 Task: Create Card Lead Generation Campaign in Board Newsletter Planning to Workspace Ad Operations. Create Card Investment Performance Review in Board Brand Reputation Management to Workspace Ad Operations. Create Card Lead Magnet Creation in Board Customer Feedback Collection and Response Management to Workspace Ad Operations
Action: Mouse moved to (53, 492)
Screenshot: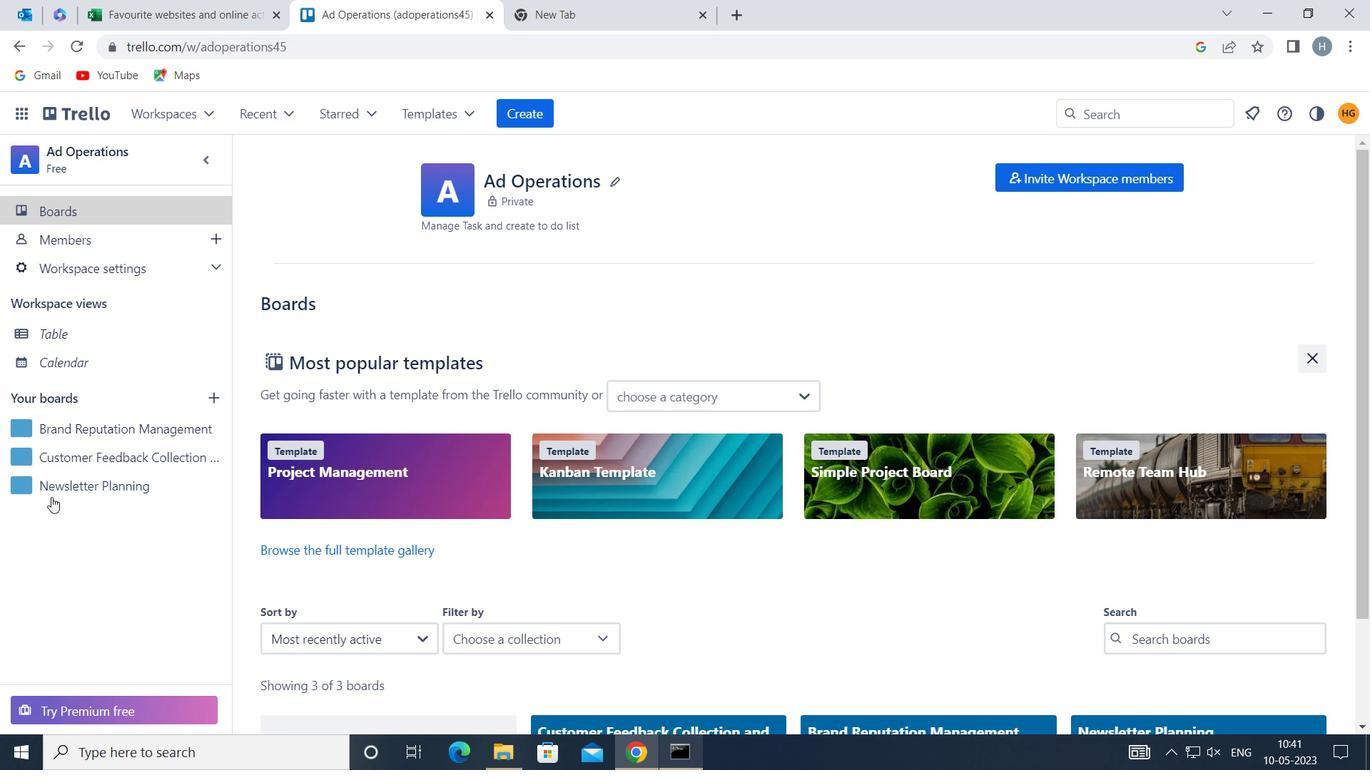 
Action: Mouse pressed left at (53, 492)
Screenshot: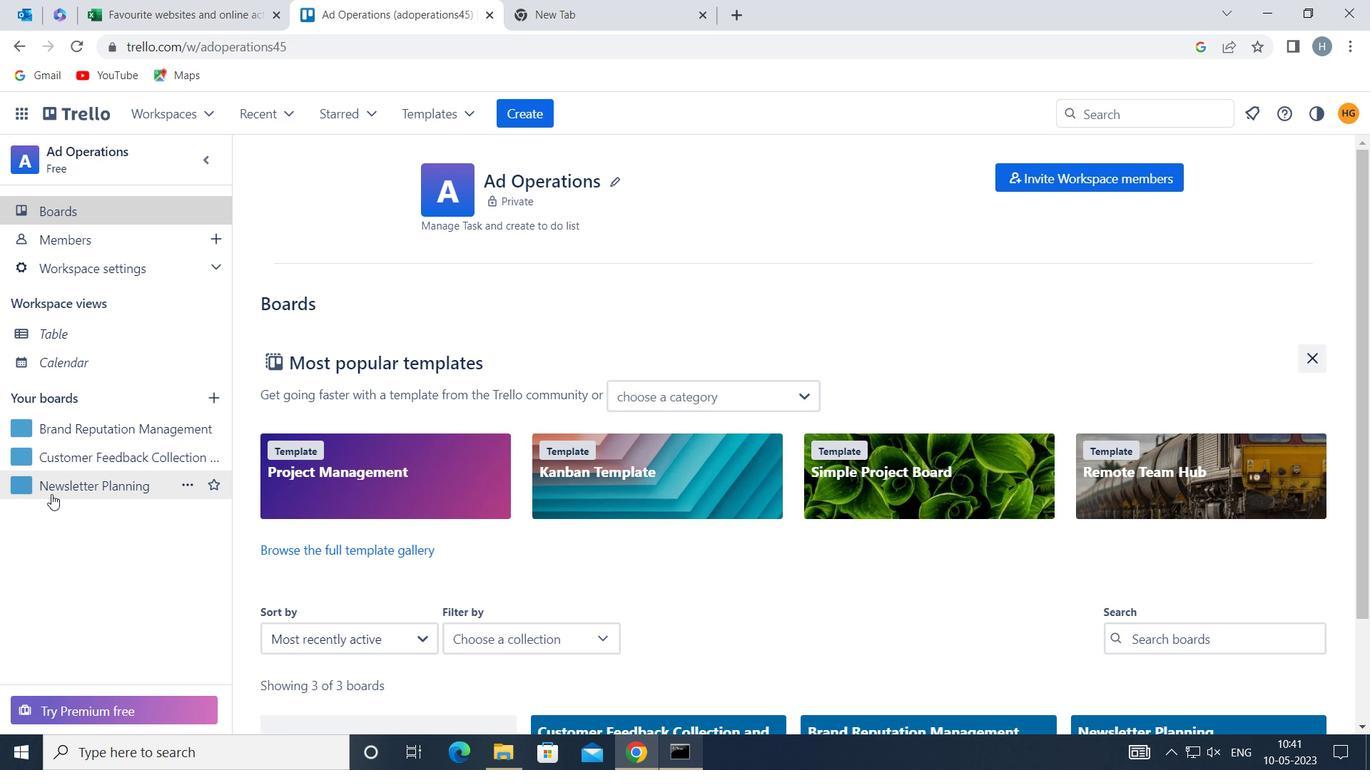 
Action: Mouse moved to (353, 263)
Screenshot: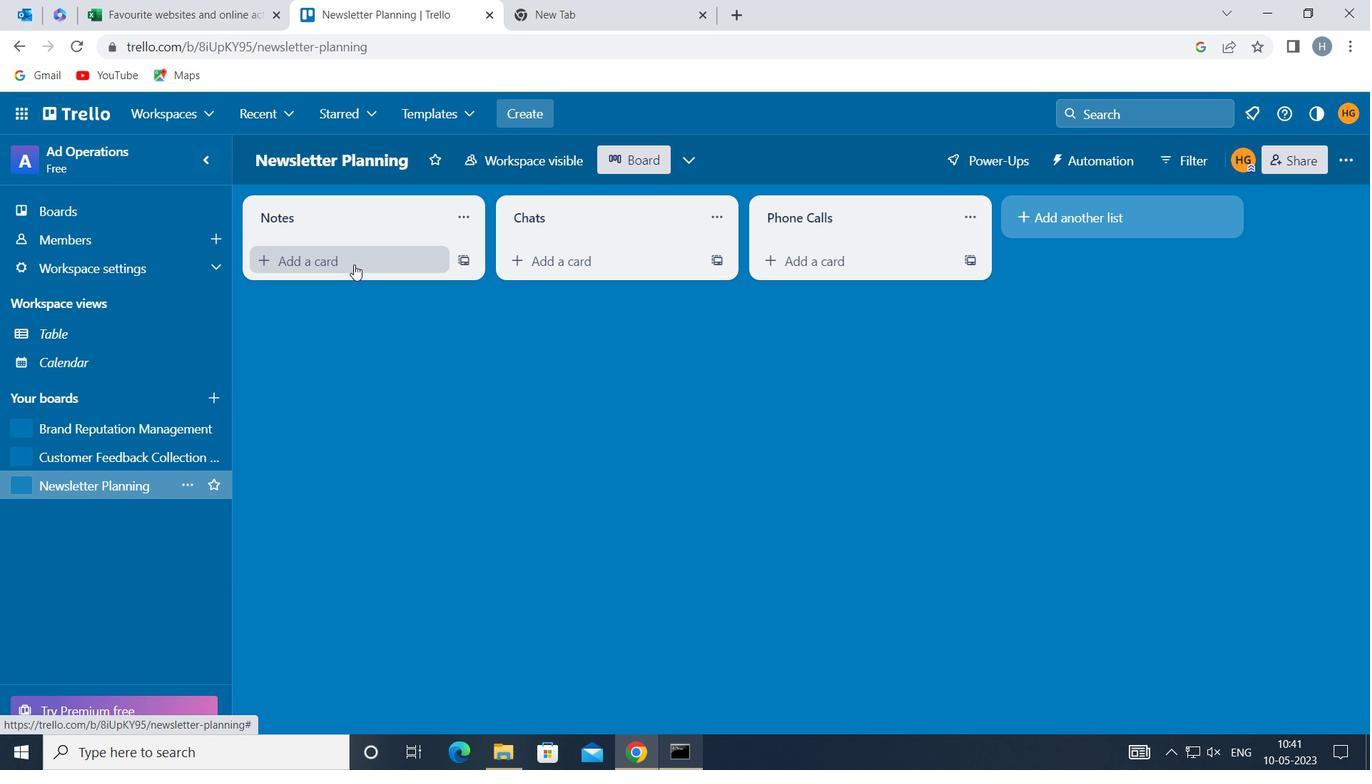 
Action: Mouse pressed left at (353, 263)
Screenshot: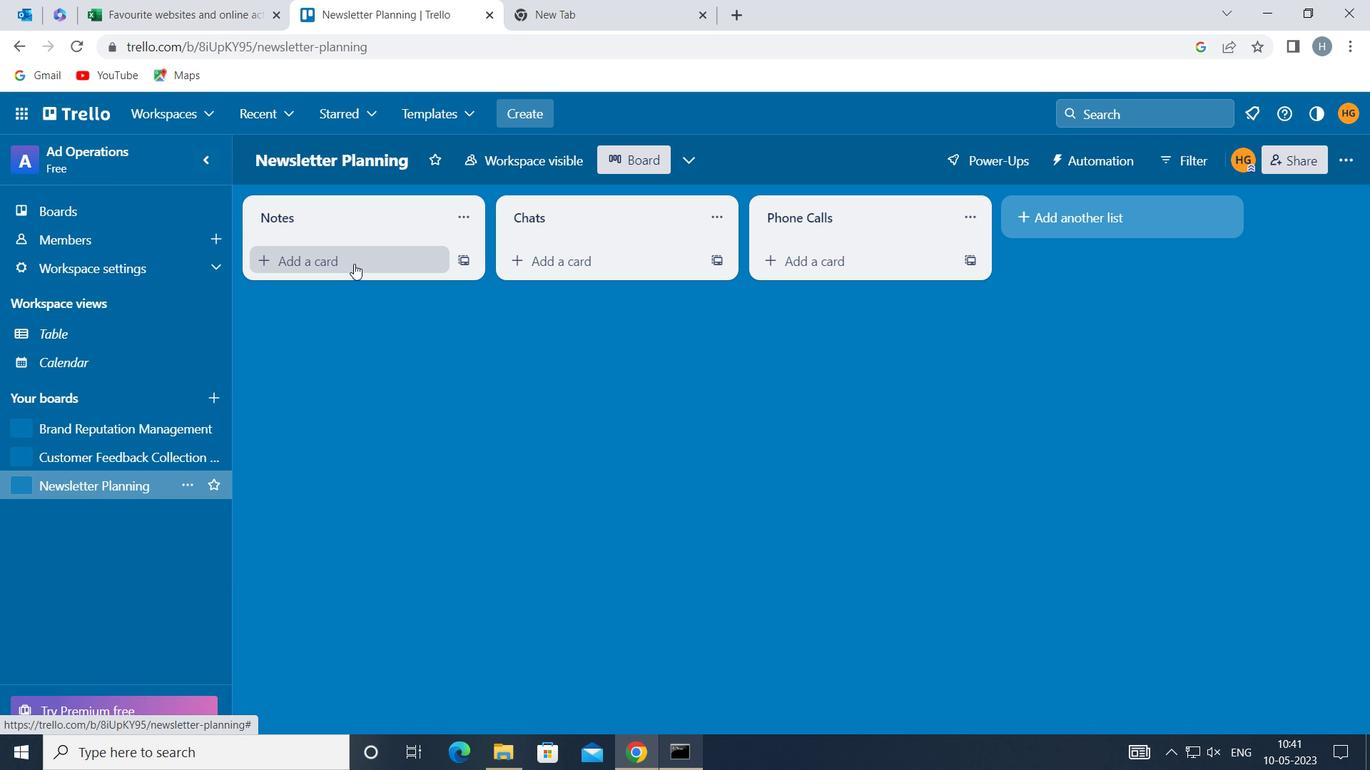
Action: Mouse moved to (360, 262)
Screenshot: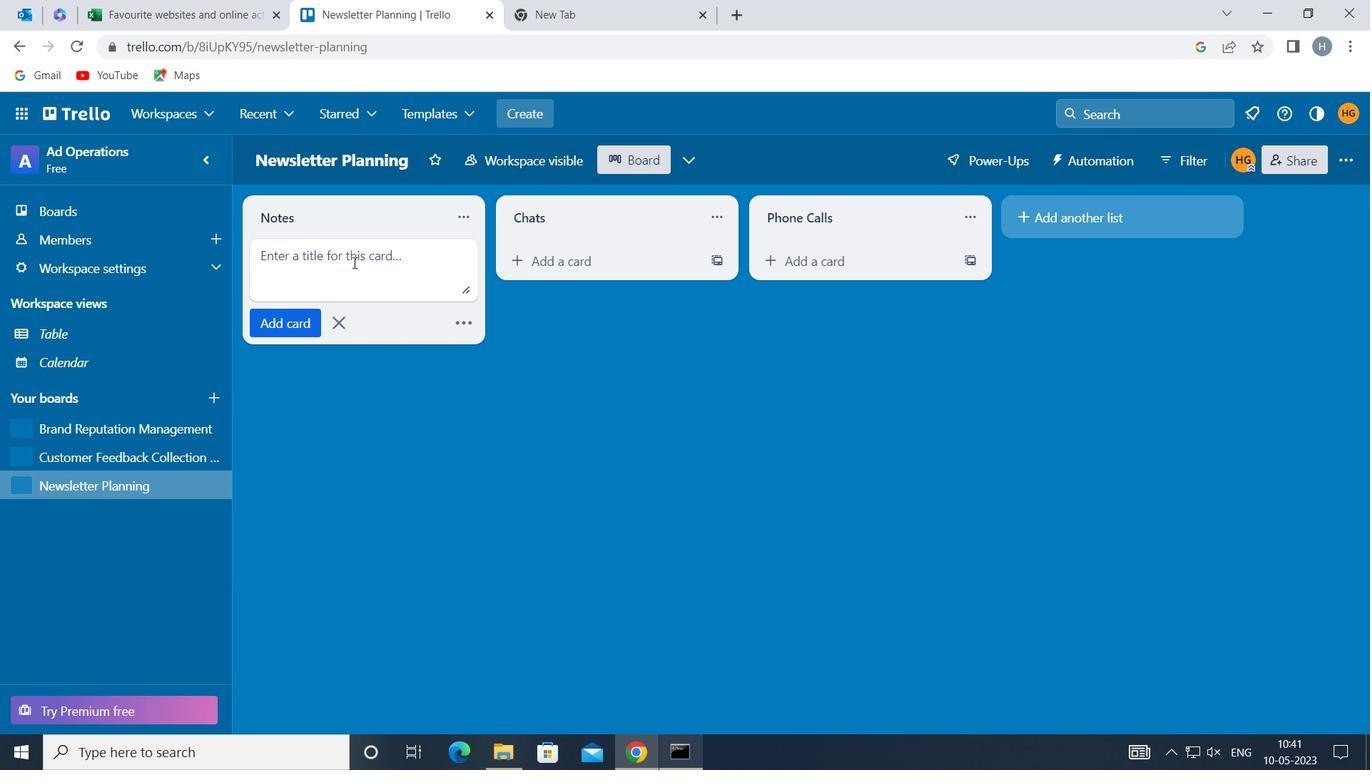 
Action: Key pressed <Key.shift>LEAD<Key.space><Key.shift>GENERATION<Key.space><Key.shift>CH<Key.backspace>AMPAIGN
Screenshot: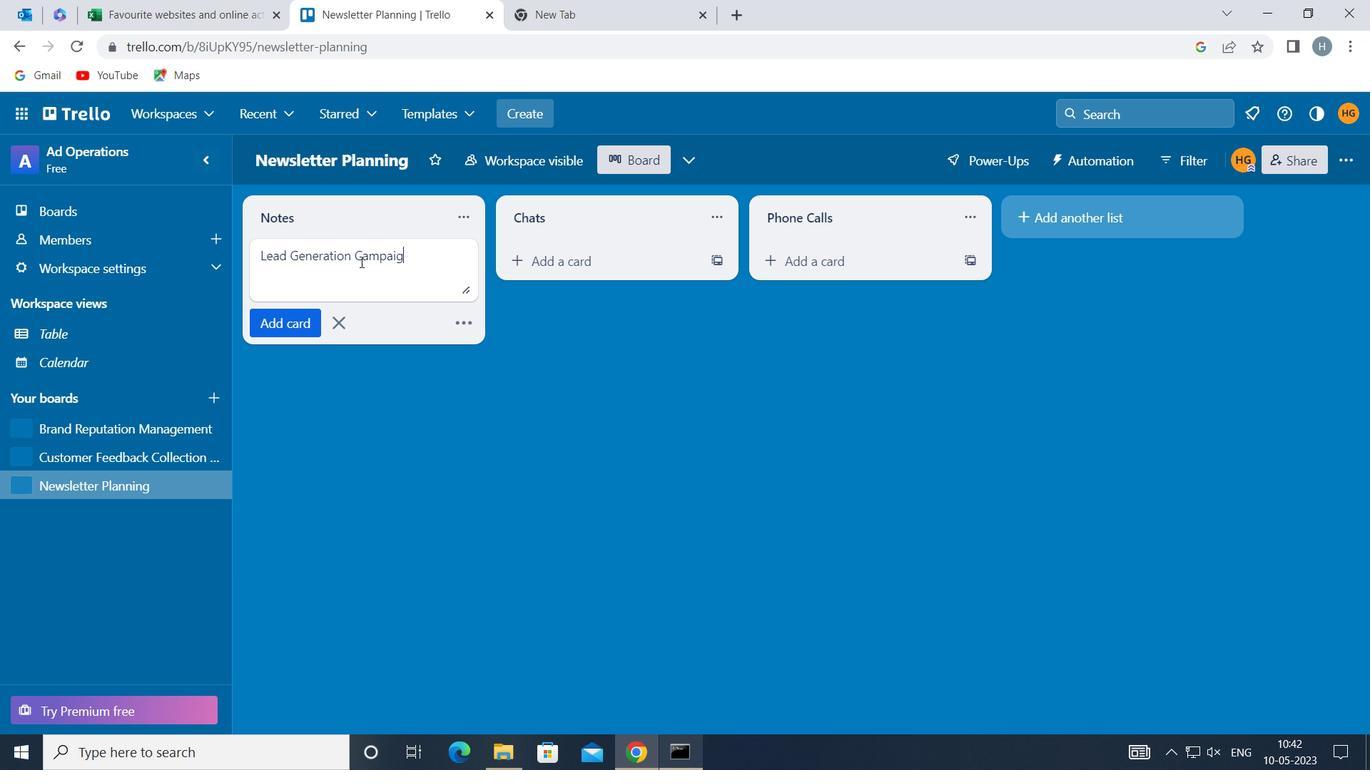 
Action: Mouse moved to (293, 325)
Screenshot: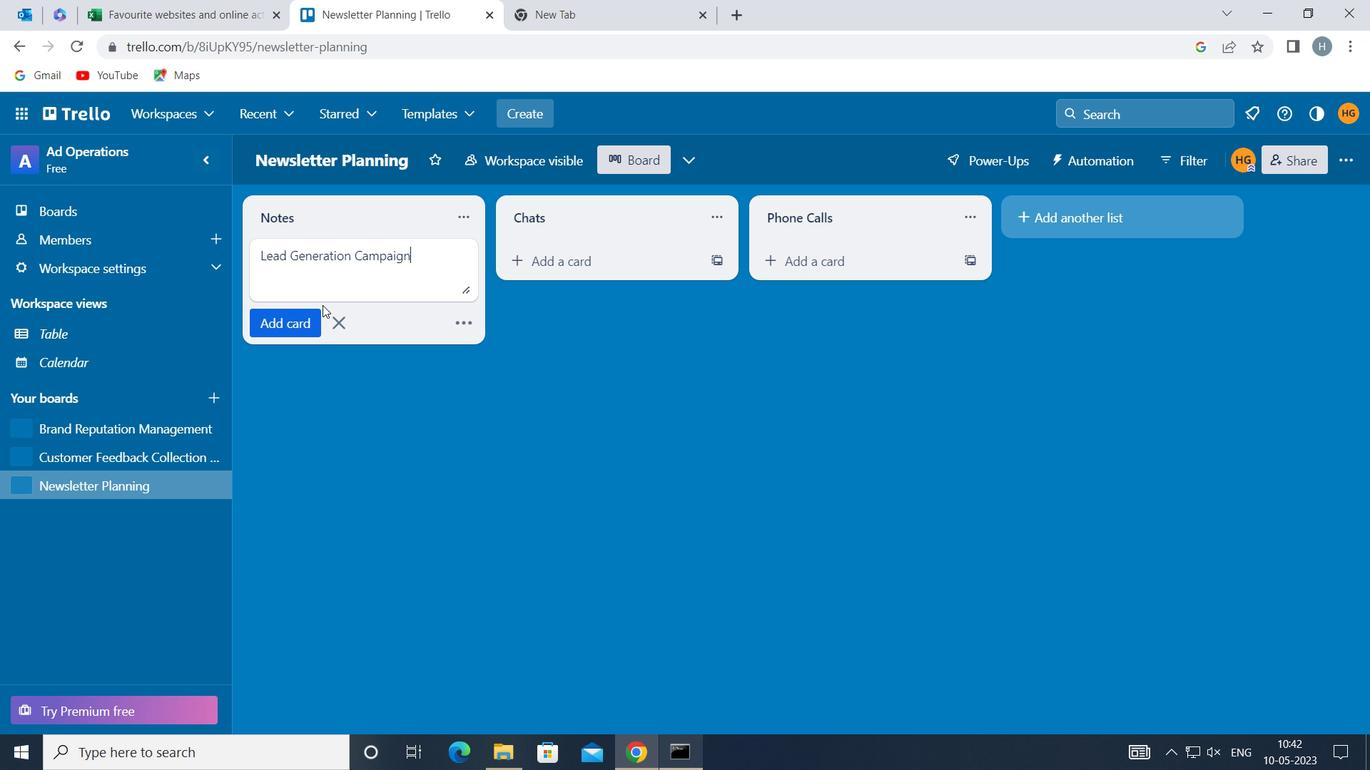 
Action: Mouse pressed left at (293, 325)
Screenshot: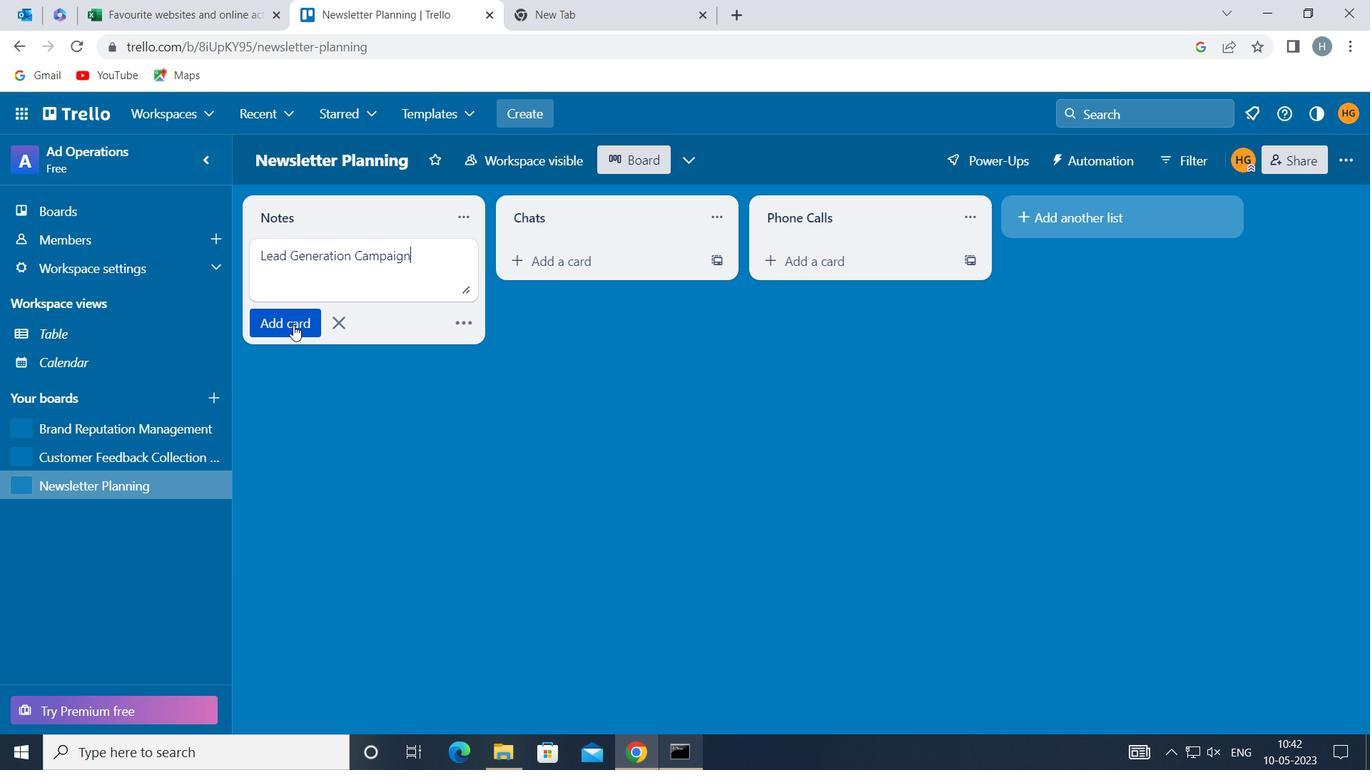 
Action: Mouse moved to (309, 390)
Screenshot: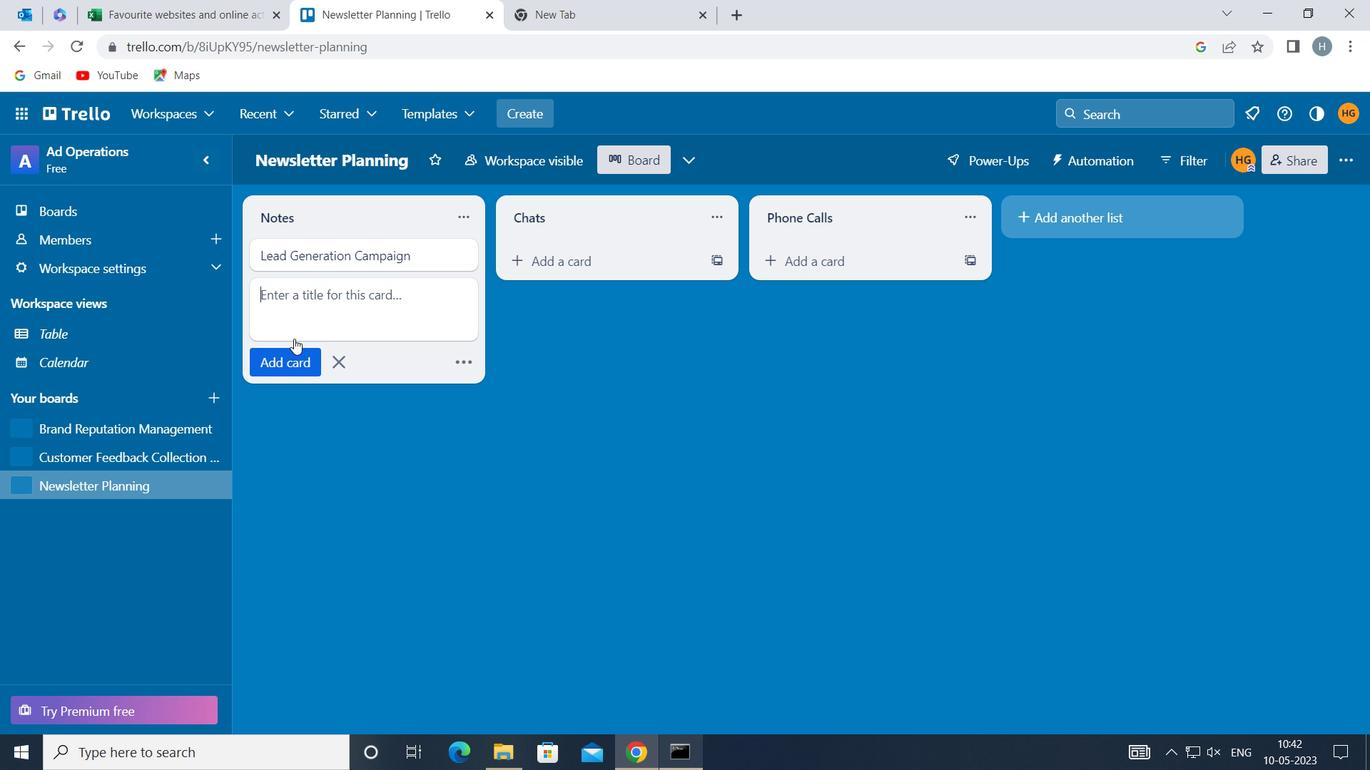 
Action: Mouse pressed left at (309, 390)
Screenshot: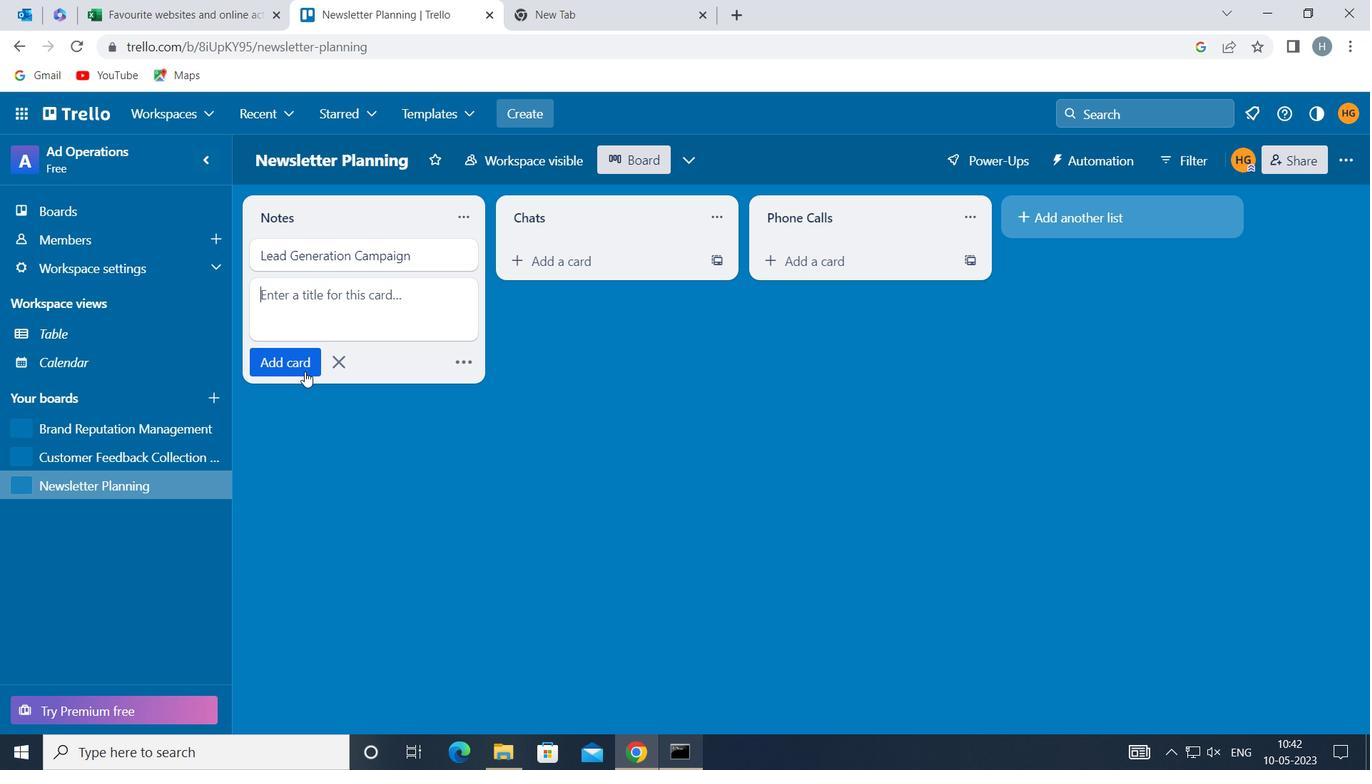
Action: Mouse moved to (114, 428)
Screenshot: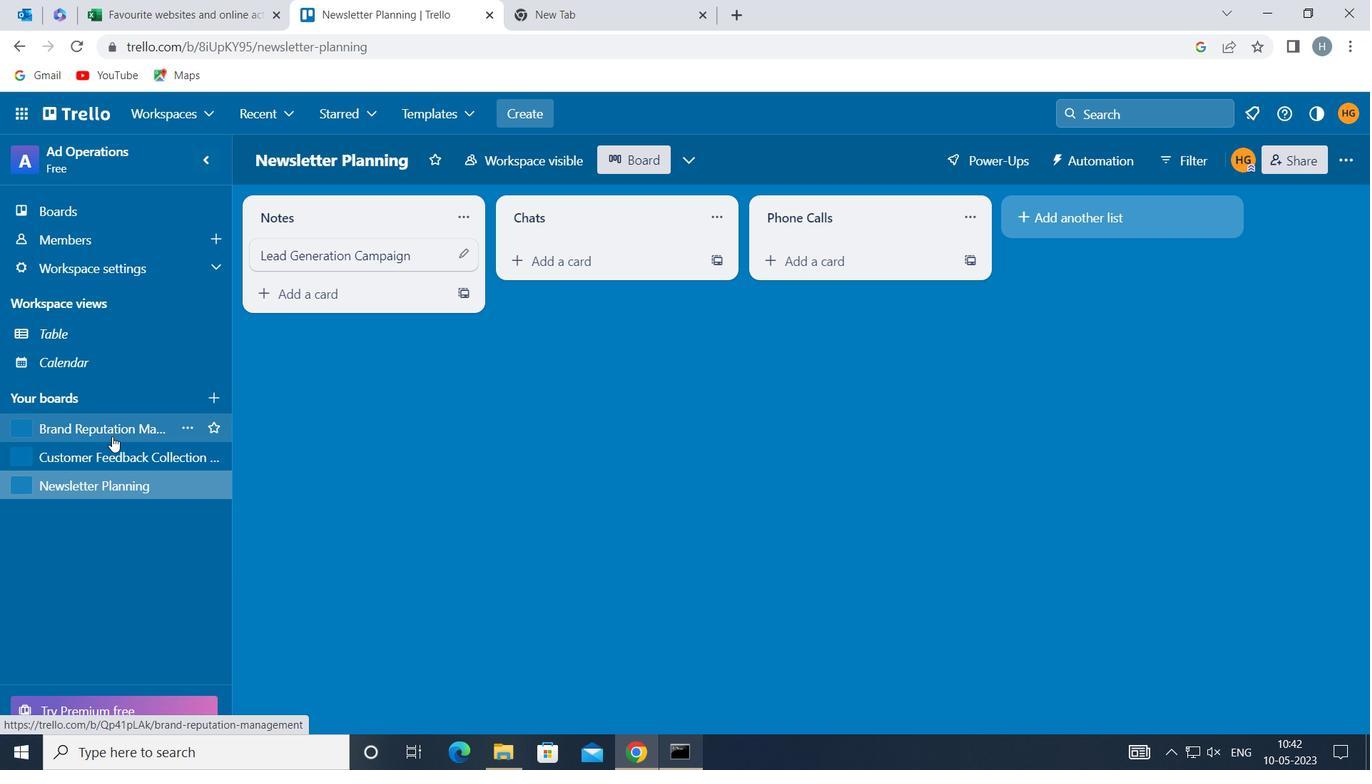 
Action: Mouse pressed left at (114, 428)
Screenshot: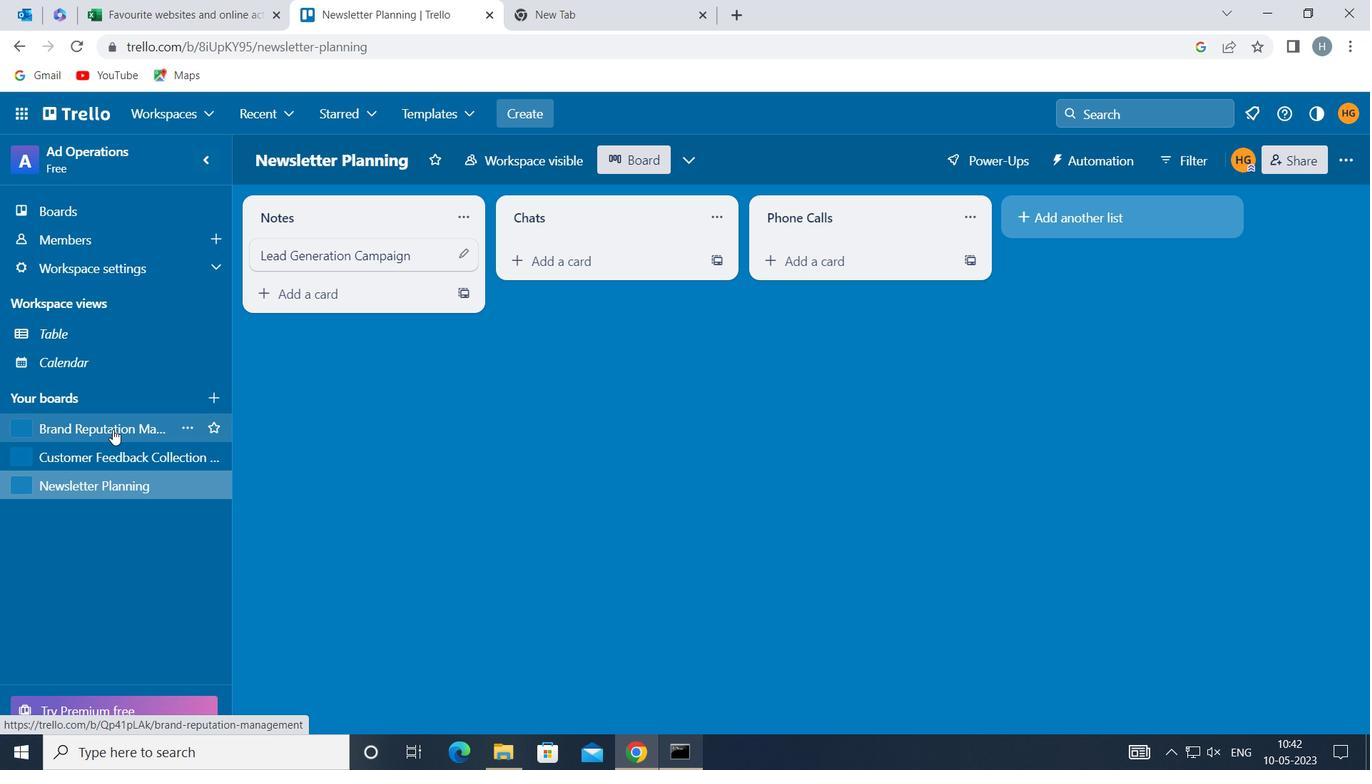 
Action: Mouse moved to (326, 258)
Screenshot: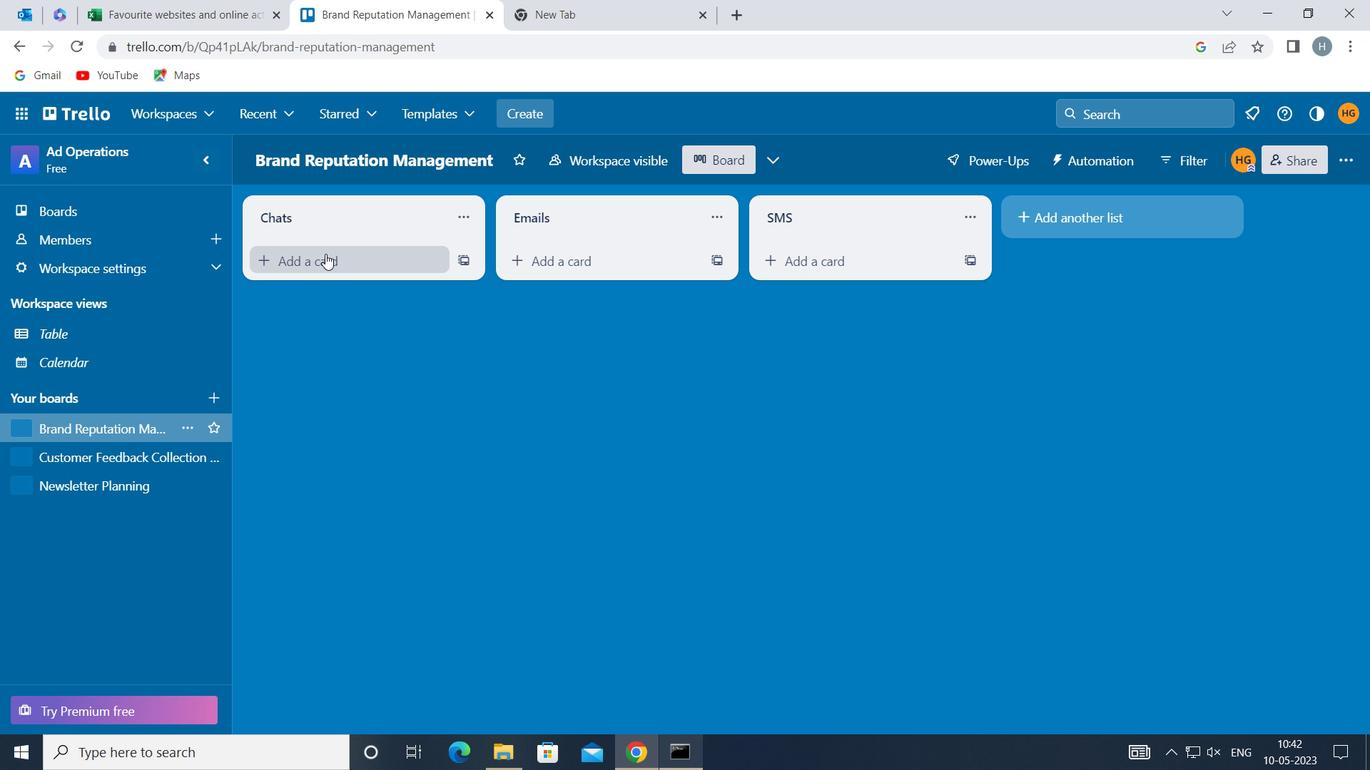 
Action: Mouse pressed left at (326, 258)
Screenshot: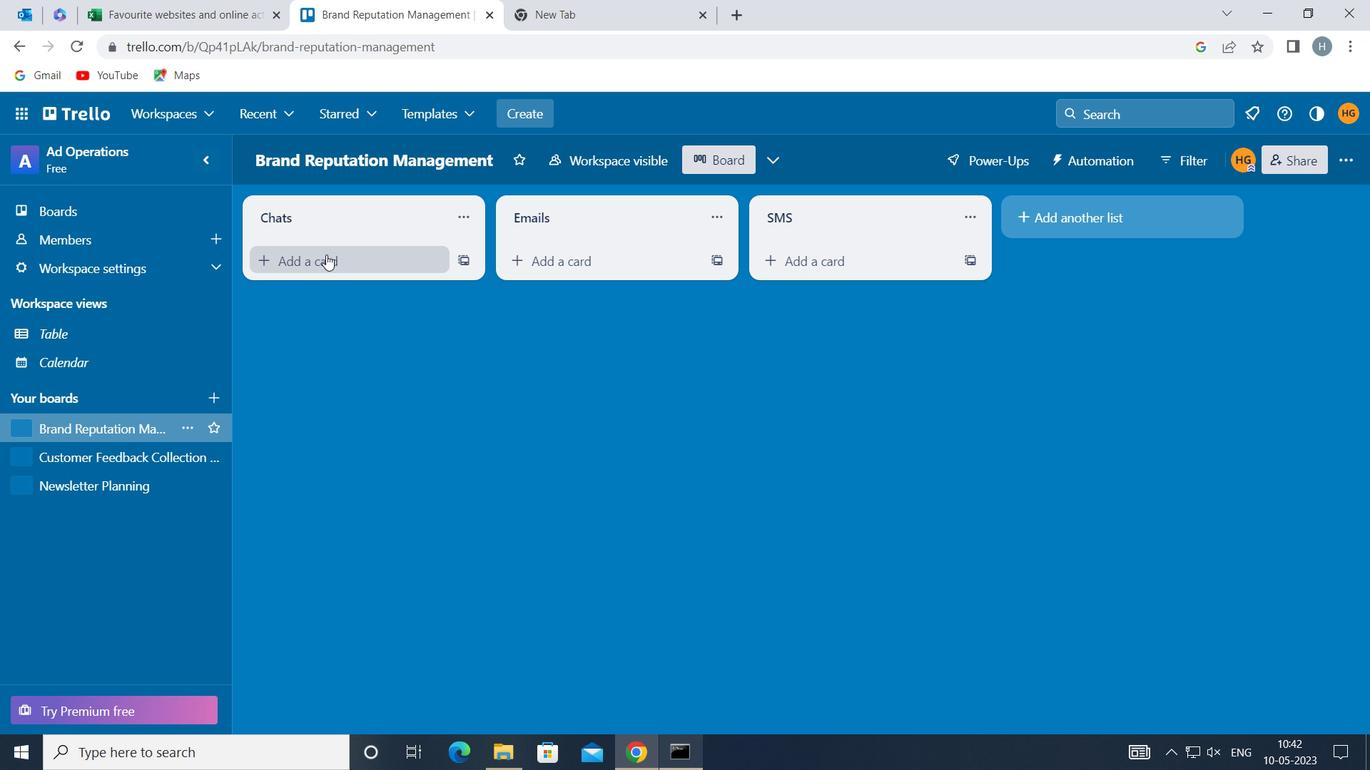 
Action: Mouse moved to (327, 259)
Screenshot: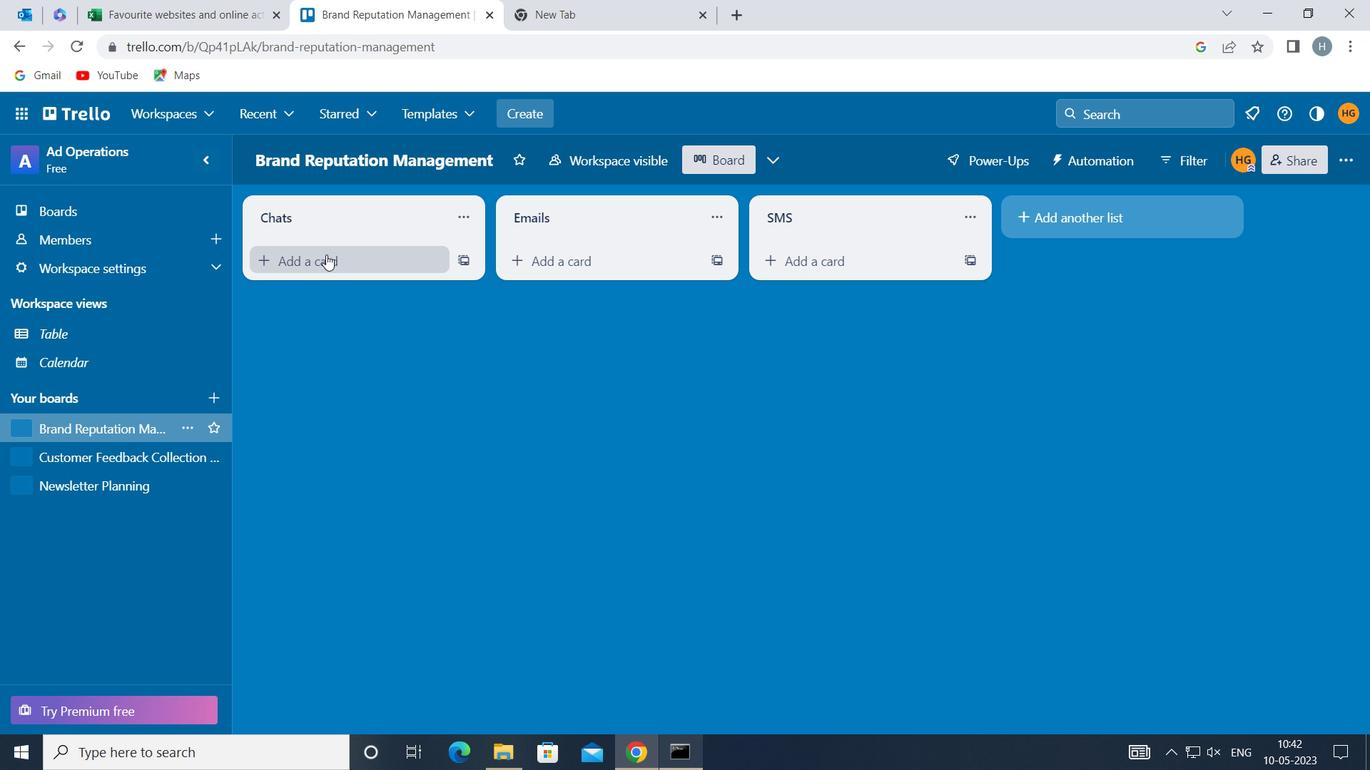 
Action: Key pressed <Key.shift>INVESTMENT<Key.space><Key.shift>PERFORMANCE<Key.space><Key.shift>REVIEW
Screenshot: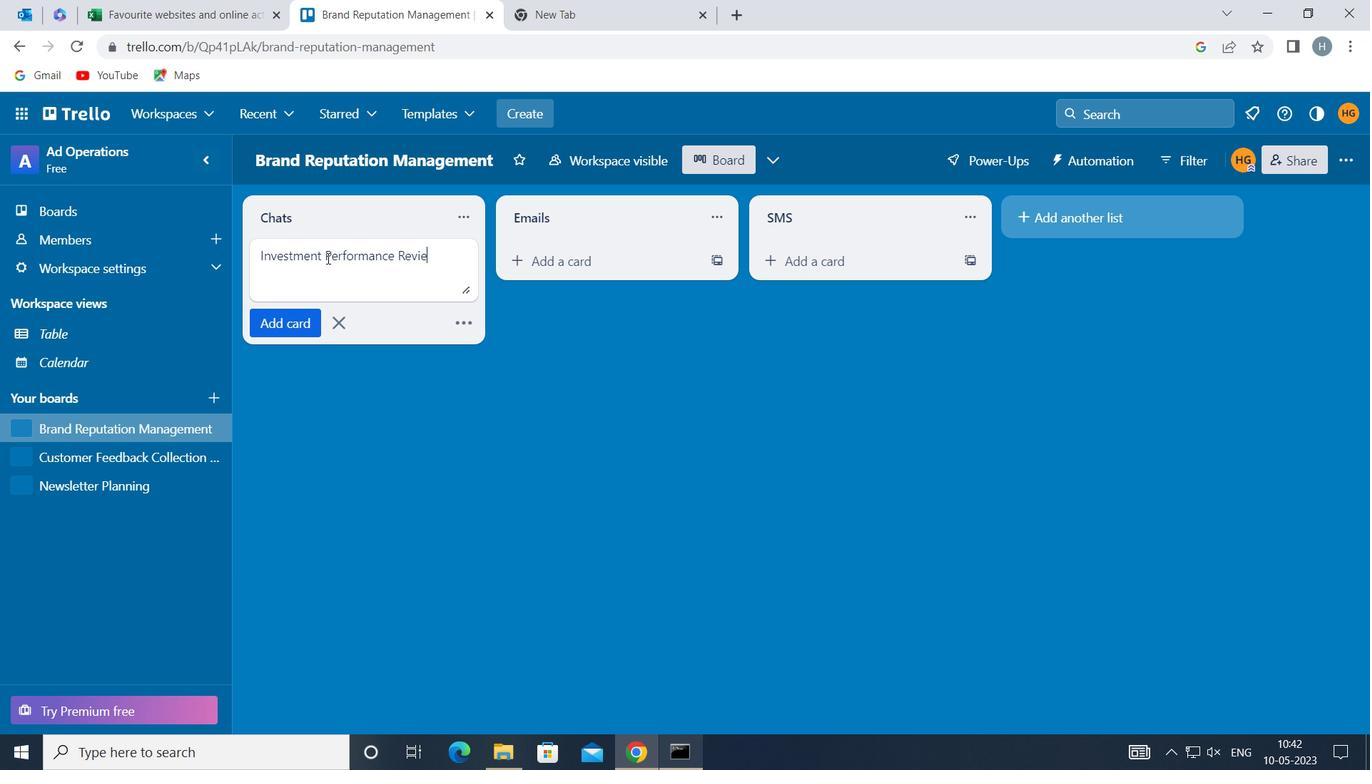 
Action: Mouse moved to (294, 325)
Screenshot: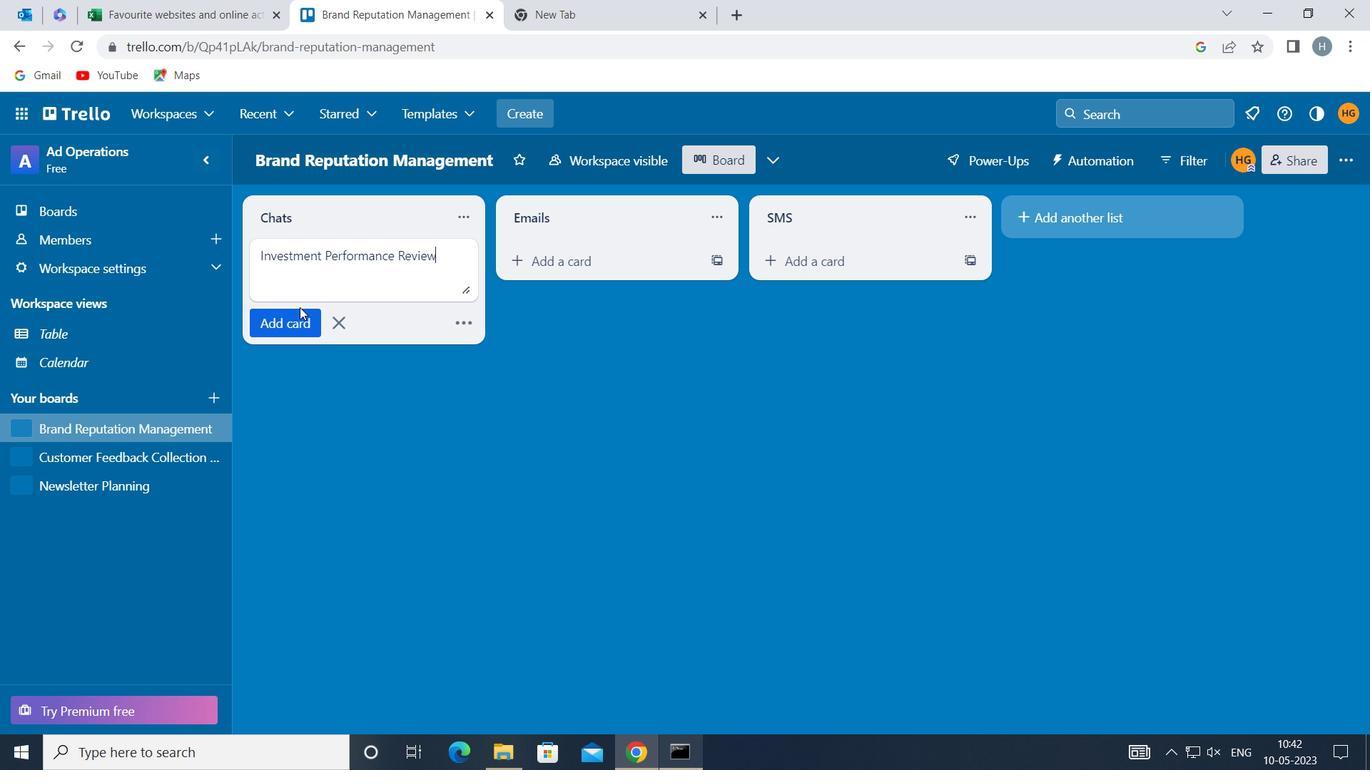 
Action: Mouse pressed left at (294, 325)
Screenshot: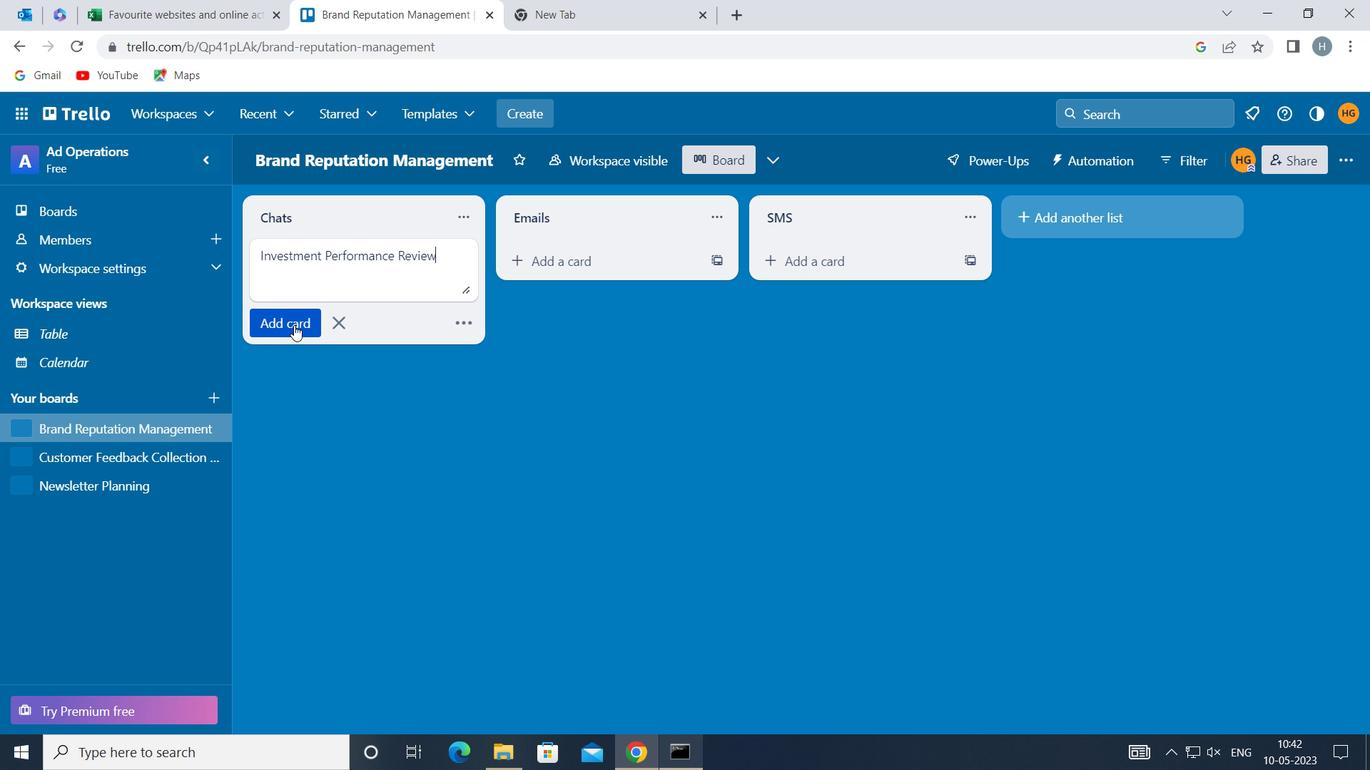 
Action: Mouse moved to (308, 381)
Screenshot: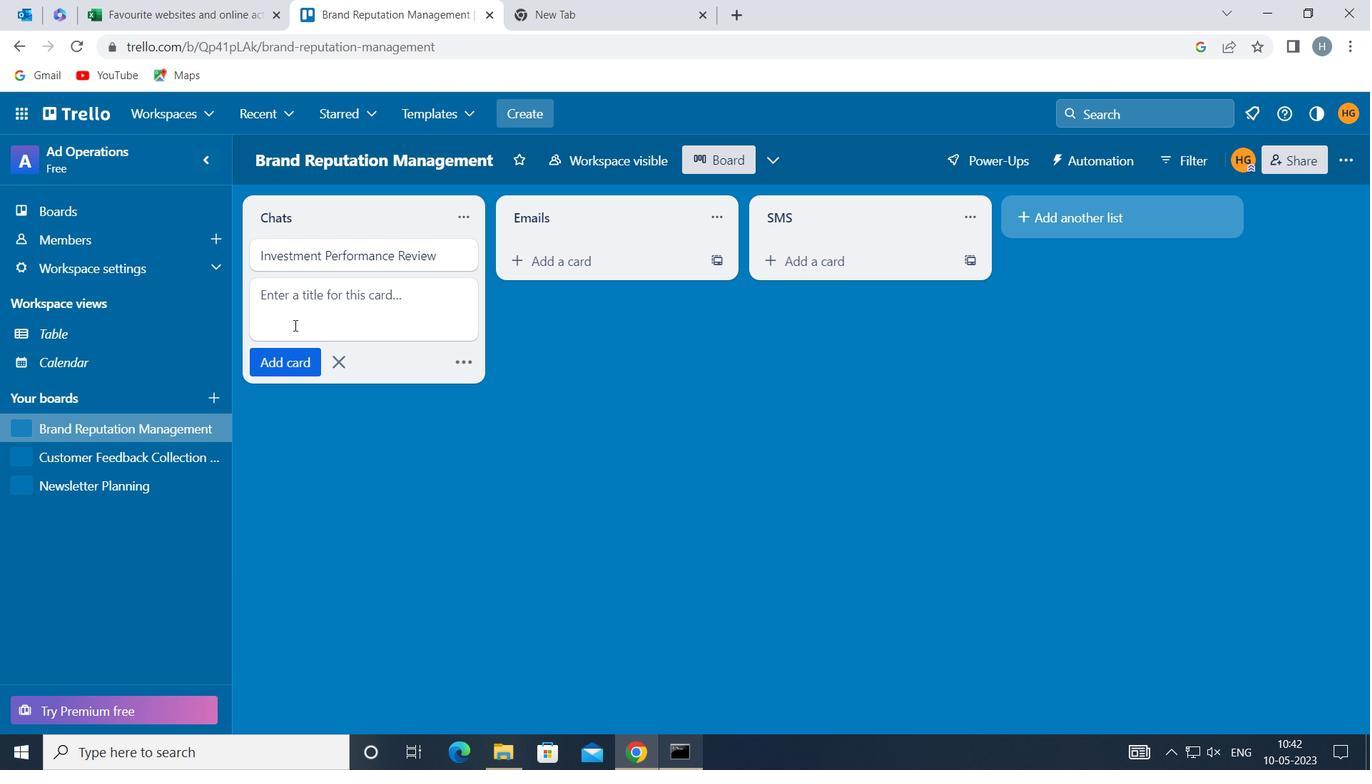 
Action: Mouse pressed left at (308, 381)
Screenshot: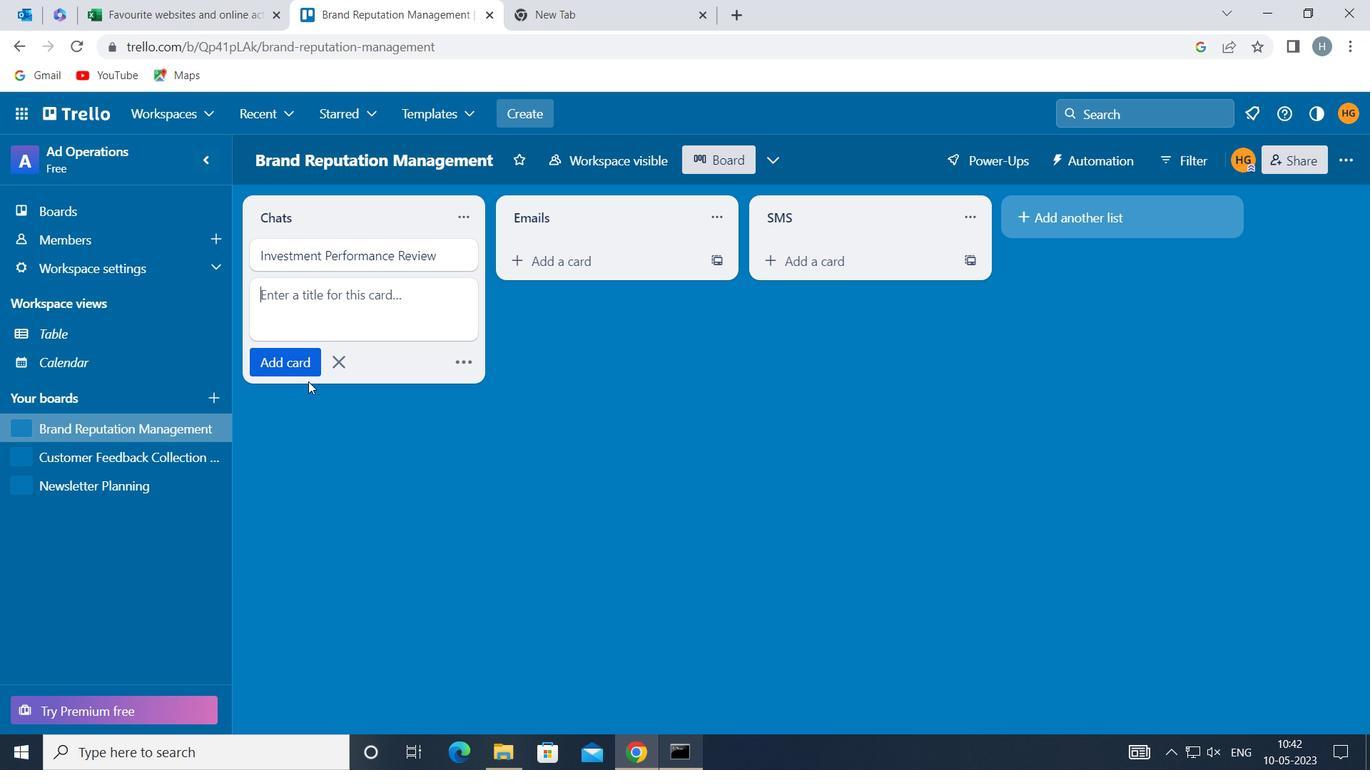 
Action: Mouse moved to (100, 456)
Screenshot: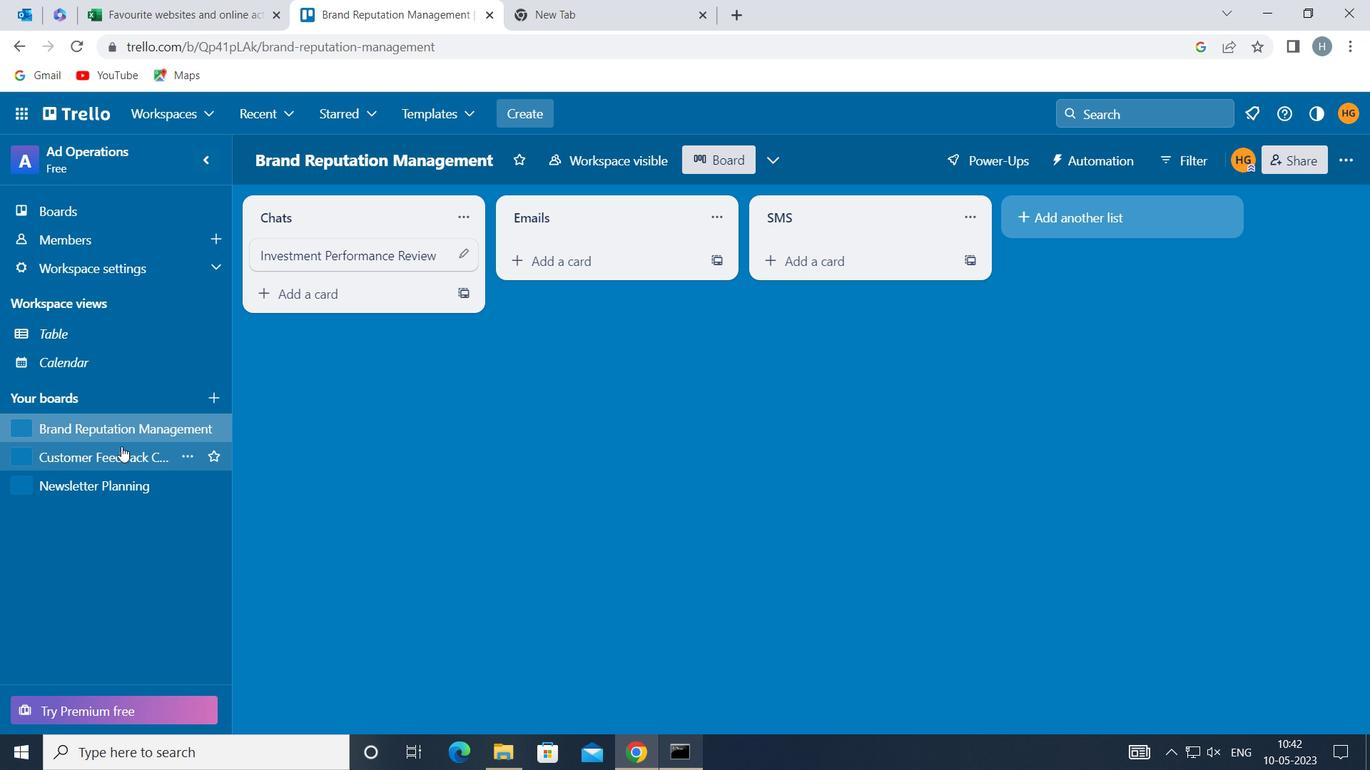 
Action: Mouse pressed left at (100, 456)
Screenshot: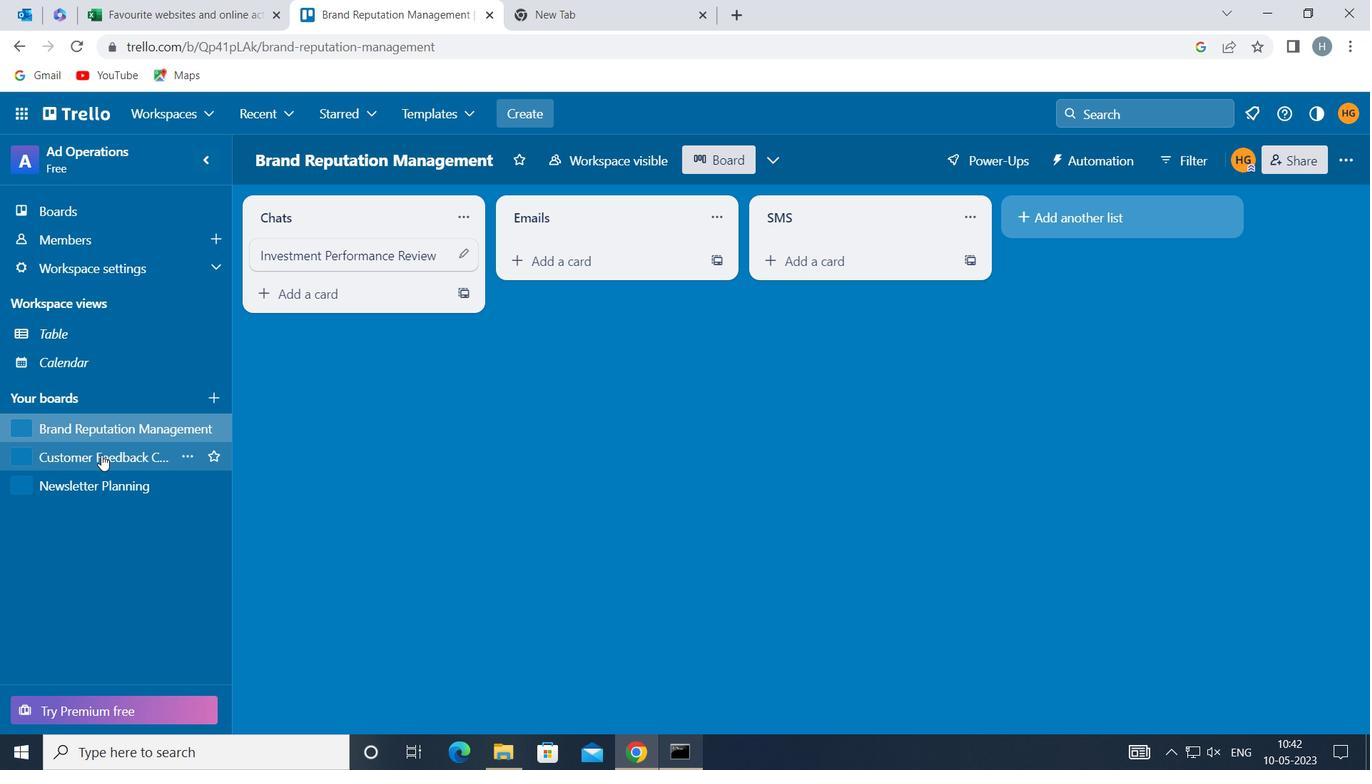 
Action: Mouse moved to (341, 261)
Screenshot: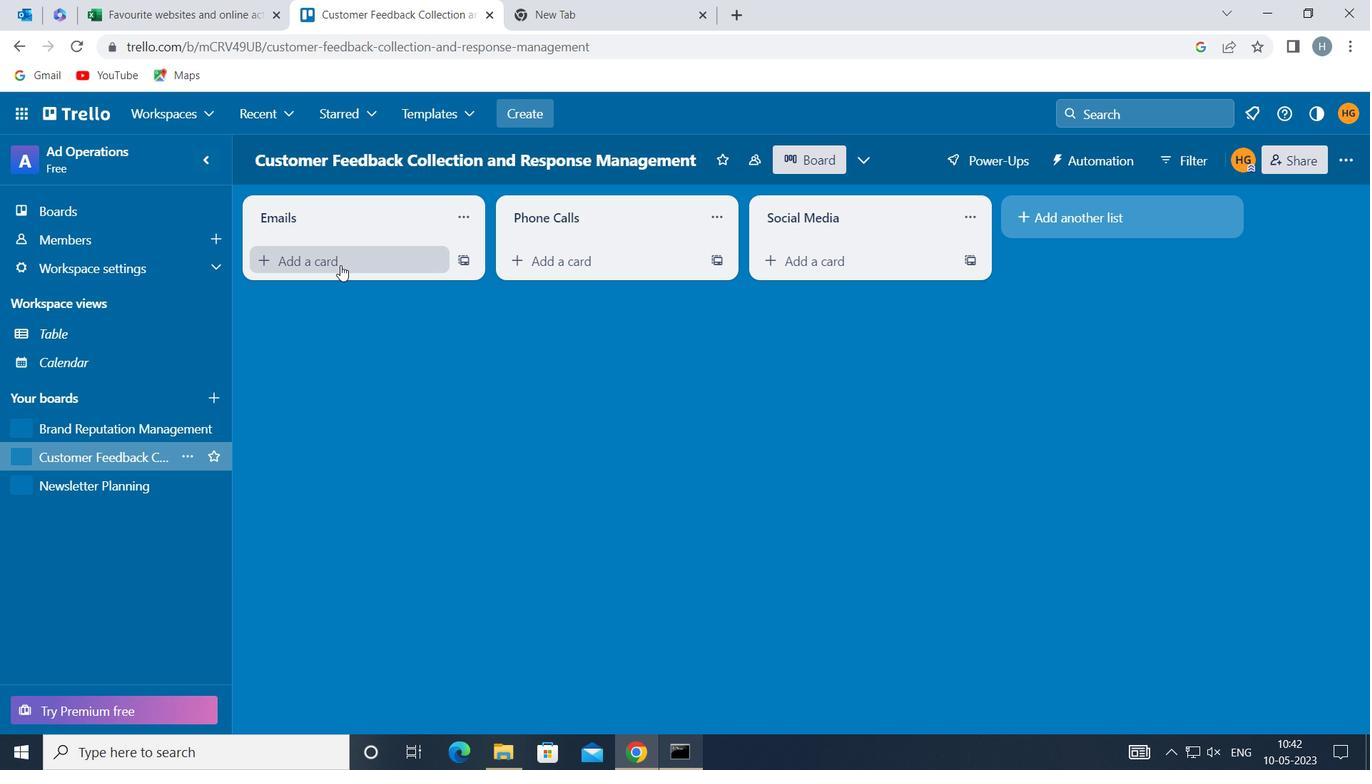 
Action: Mouse pressed left at (341, 261)
Screenshot: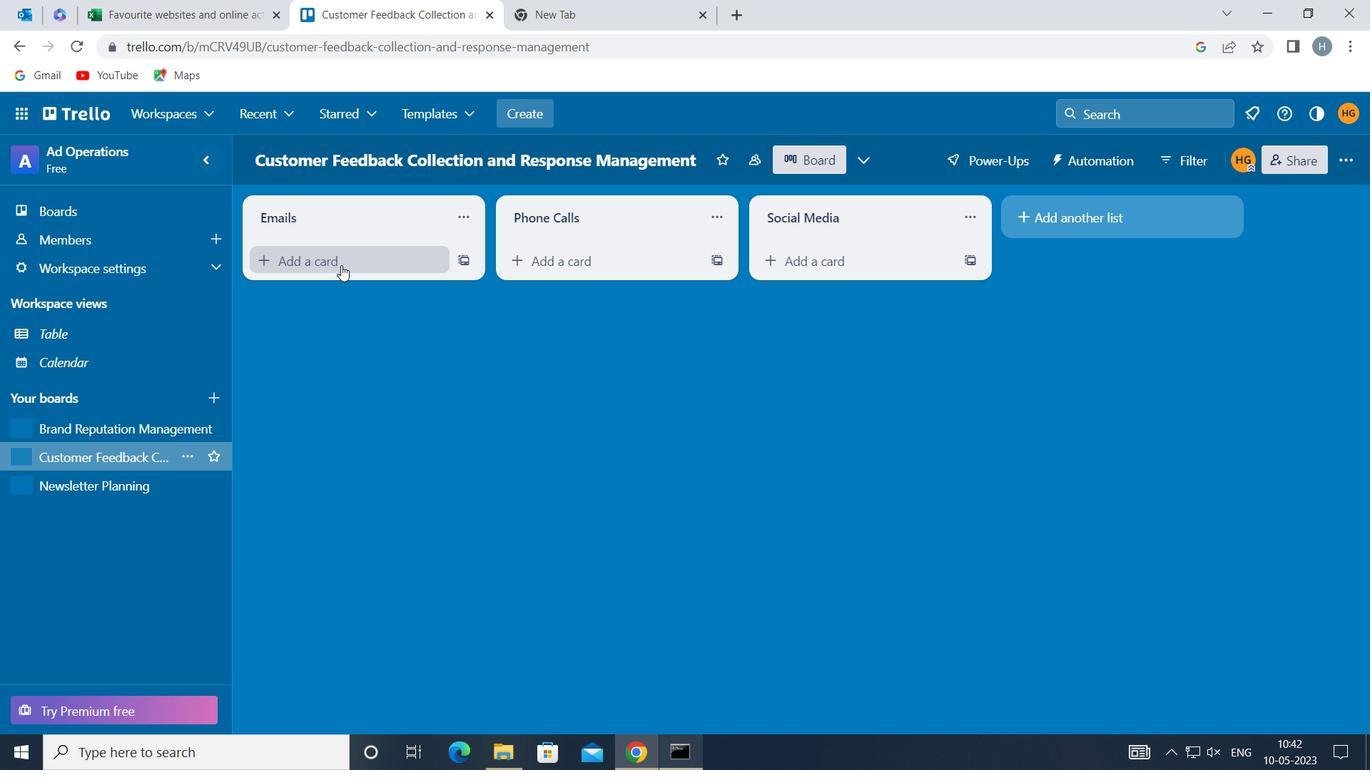 
Action: Key pressed <Key.shift>LEAD<Key.space><Key.shift><Key.shift>MAGNET<Key.space><Key.shift><Key.shift><Key.shift><Key.shift><Key.shift><Key.shift><Key.shift>CREATION
Screenshot: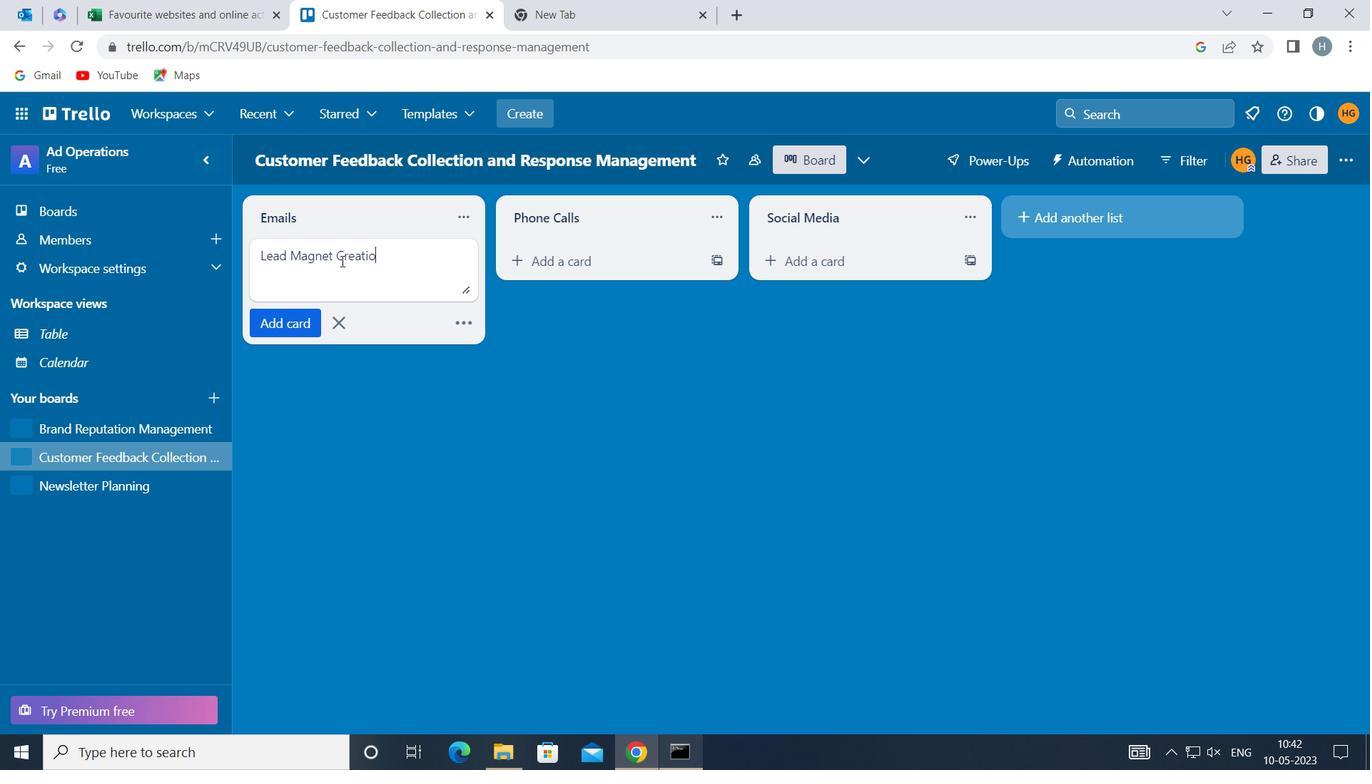
Action: Mouse moved to (269, 321)
Screenshot: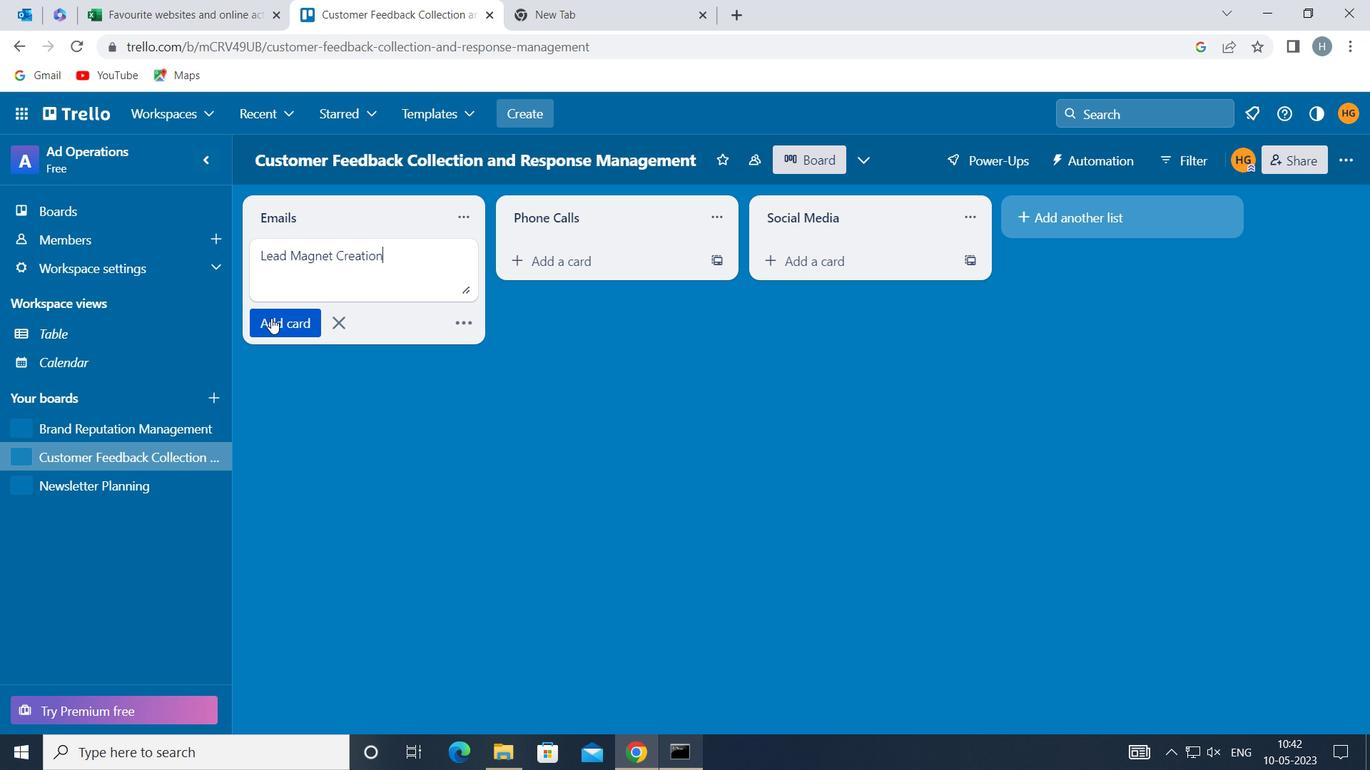 
Action: Mouse pressed left at (269, 321)
Screenshot: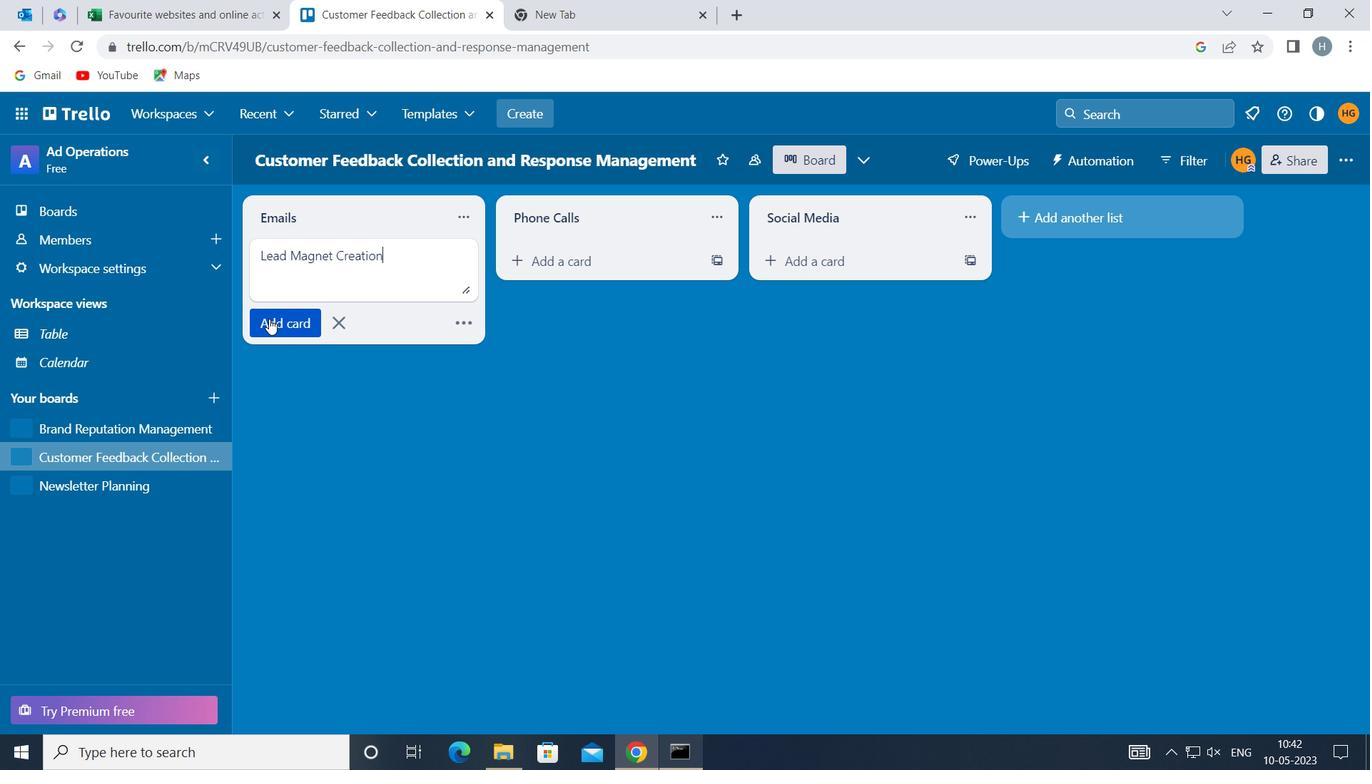 
Action: Mouse moved to (350, 422)
Screenshot: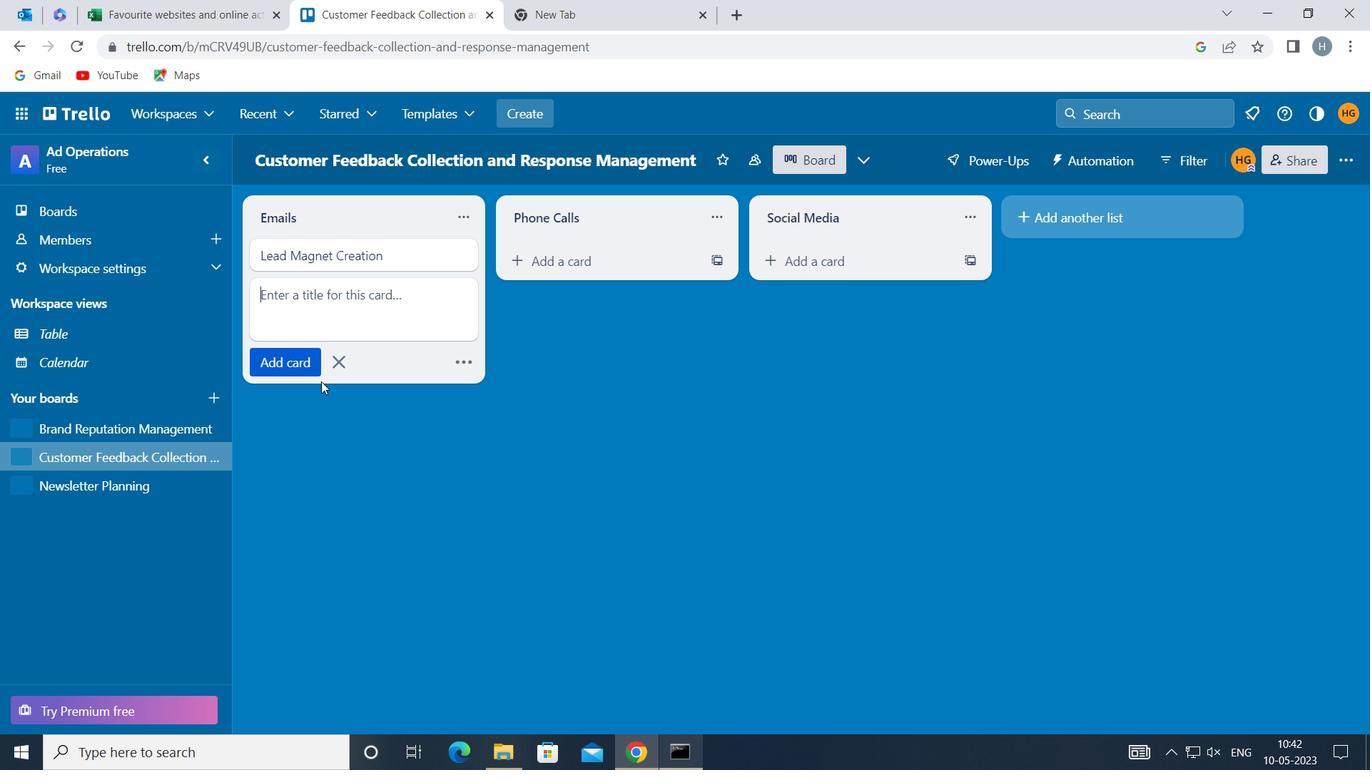 
Action: Mouse pressed left at (350, 422)
Screenshot: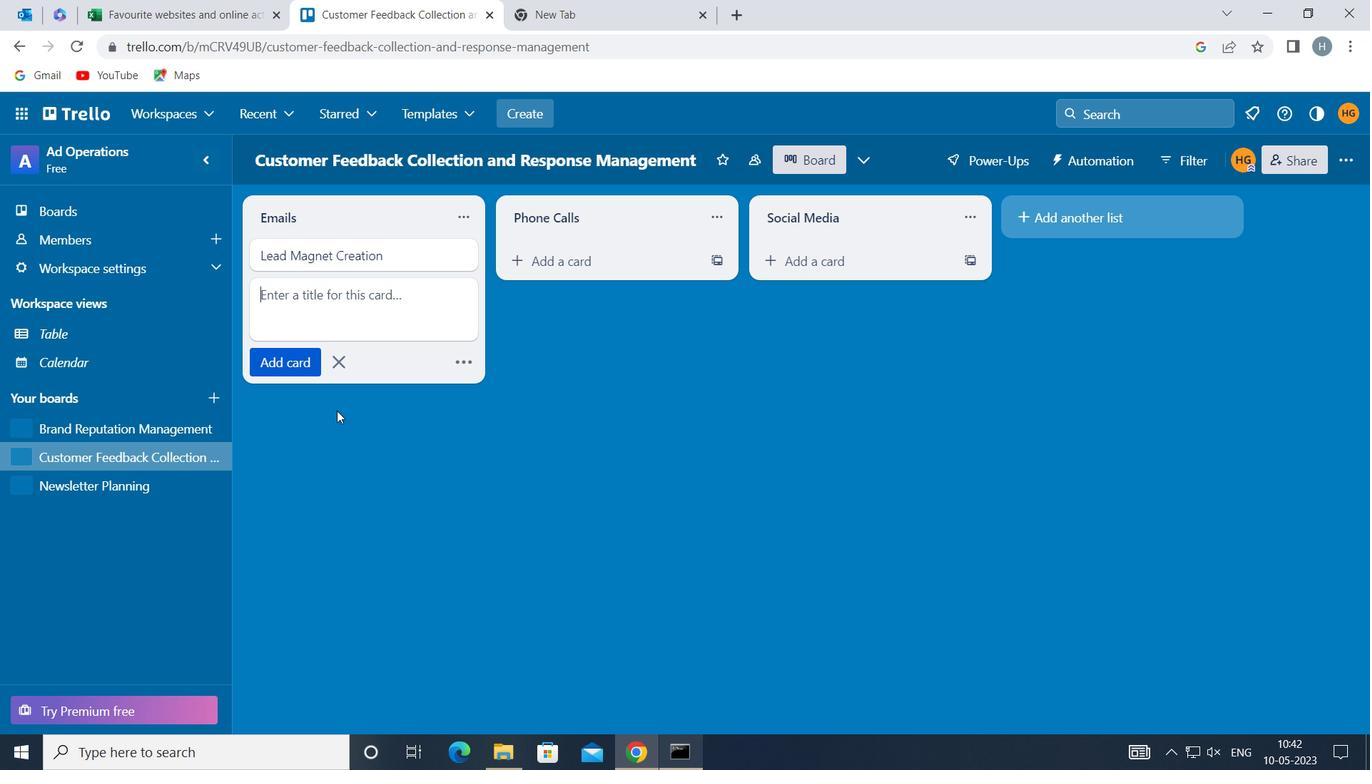 
Action: Mouse moved to (396, 408)
Screenshot: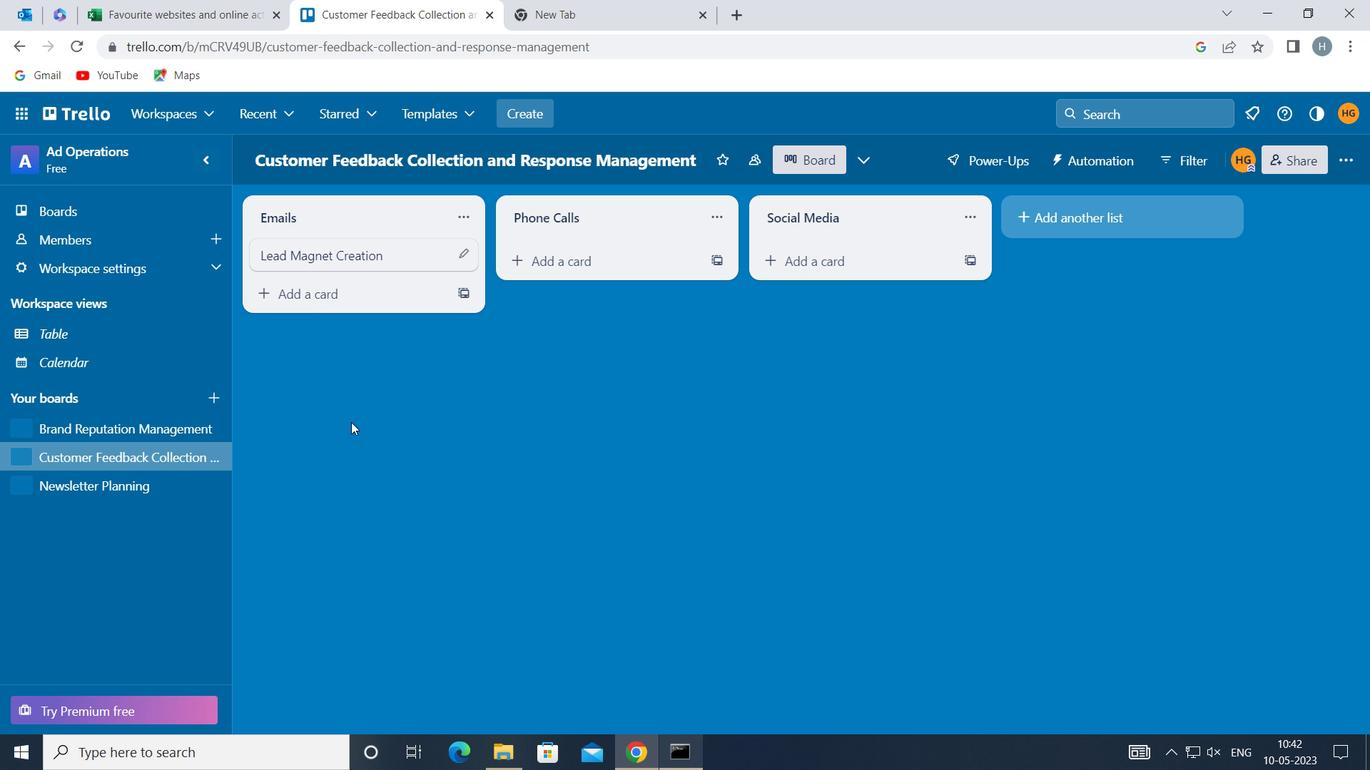 
